 Task: Create List Brand Identity in Board Digital Advertising Strategies to Workspace Digital Strategy Consulting. Create List Target Audience in Board IT Service Desk Management to Workspace Digital Strategy Consulting. Create List Customer Personas in Board Voice of Customer Customer Journey Mapping and Analysis to Workspace Digital Strategy Consulting
Action: Mouse moved to (89, 314)
Screenshot: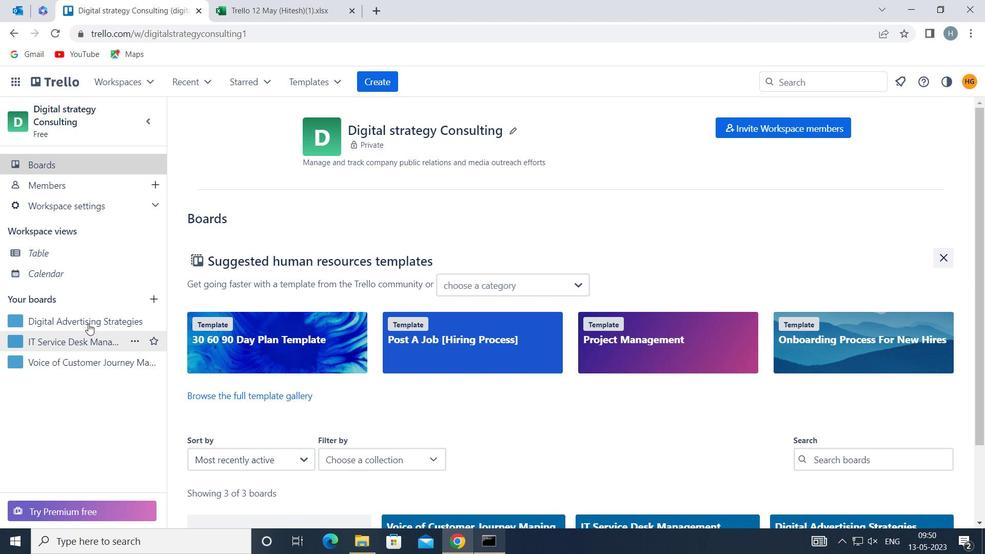 
Action: Mouse pressed left at (89, 314)
Screenshot: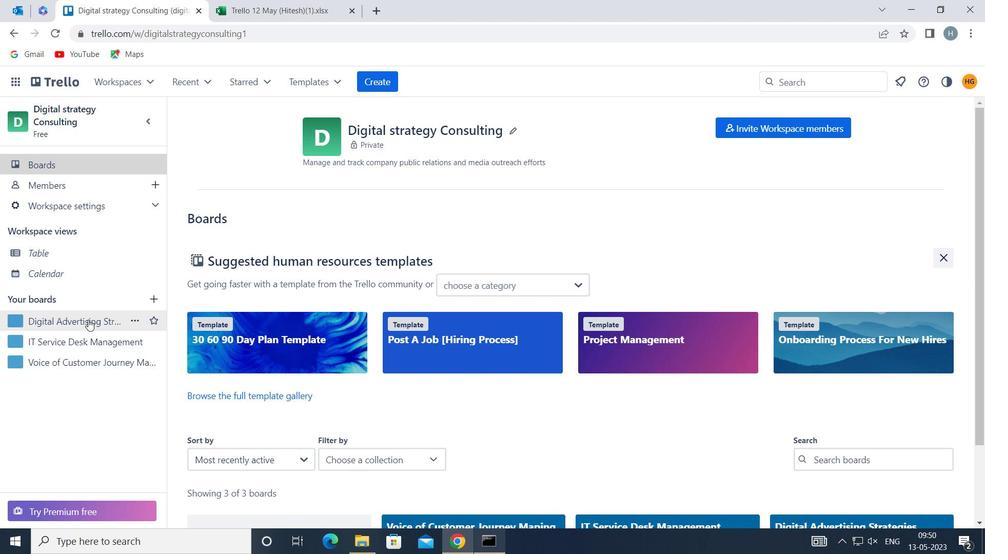 
Action: Mouse moved to (429, 154)
Screenshot: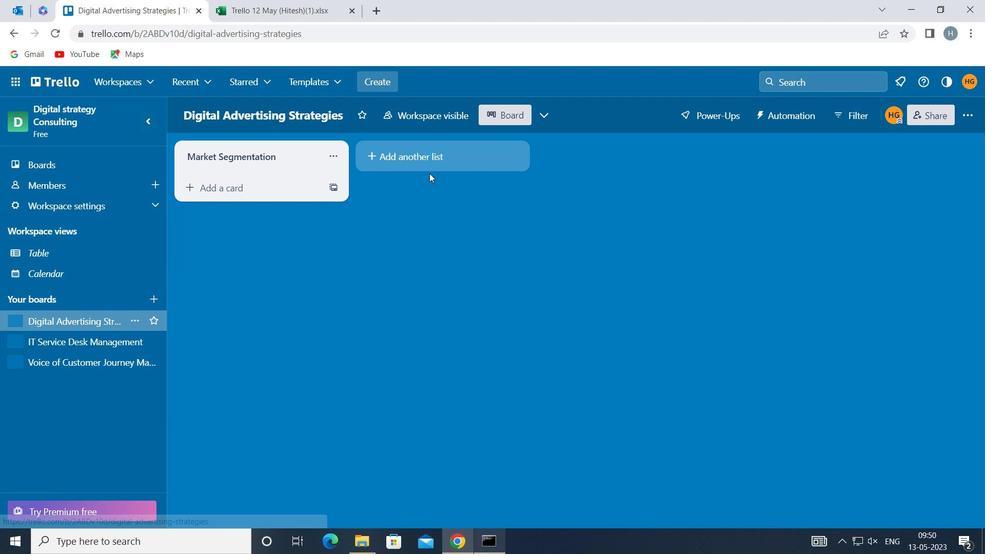 
Action: Mouse pressed left at (429, 154)
Screenshot: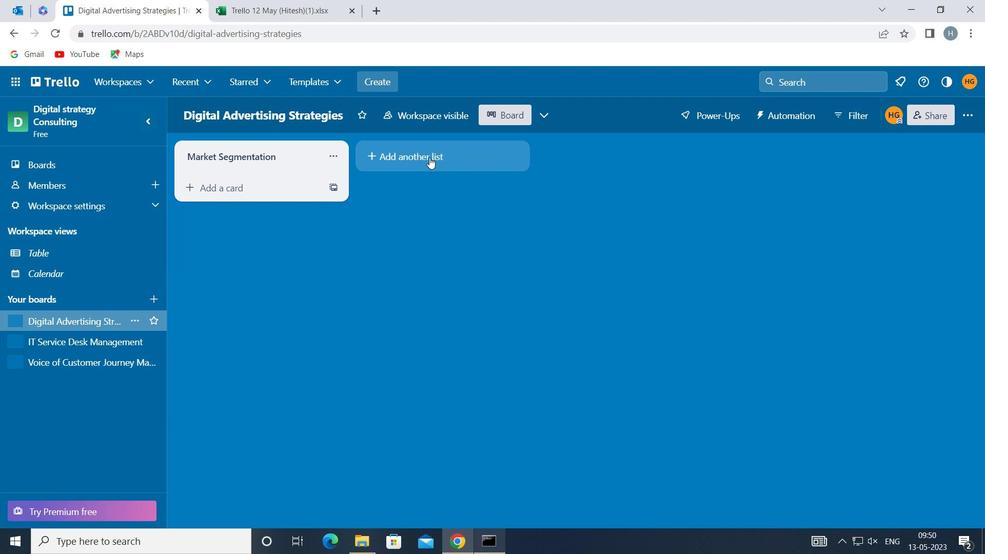 
Action: Mouse moved to (424, 156)
Screenshot: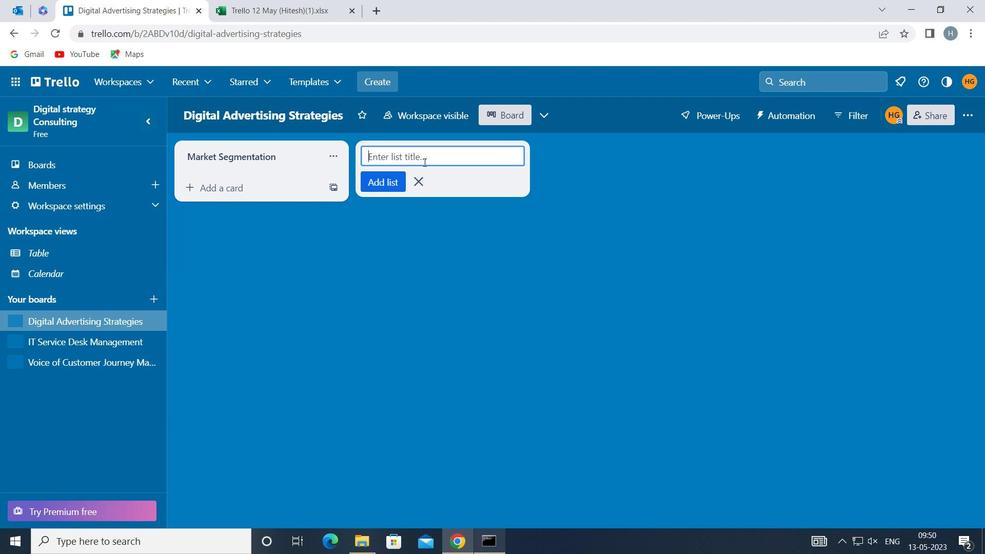 
Action: Mouse pressed left at (424, 156)
Screenshot: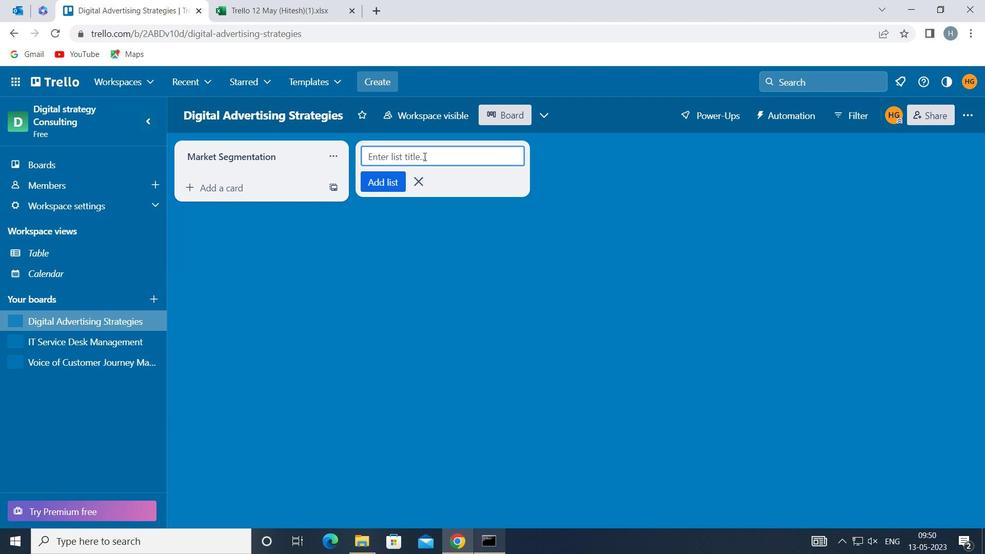 
Action: Key pressed <Key.shift>BRAND<Key.space><Key.shift>IDENTITY
Screenshot: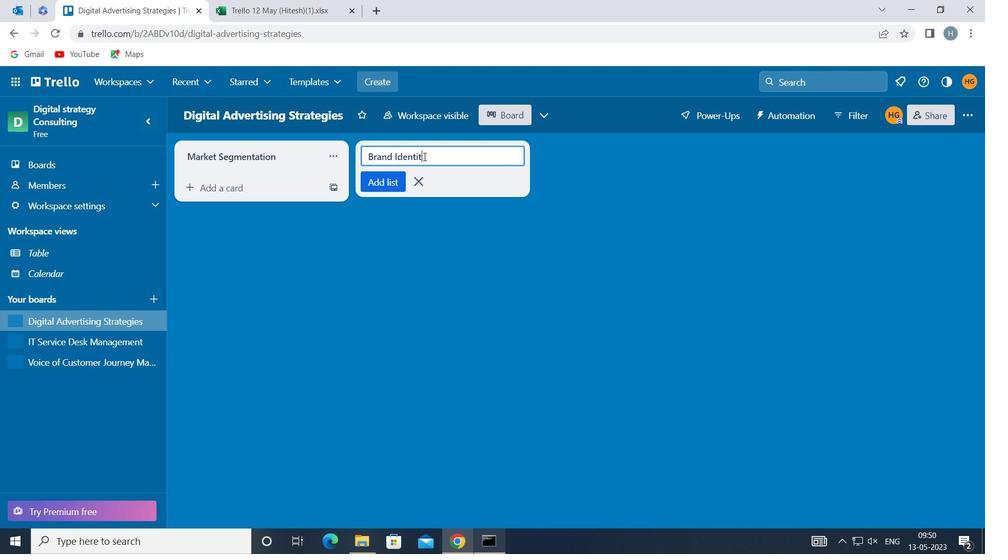 
Action: Mouse moved to (385, 180)
Screenshot: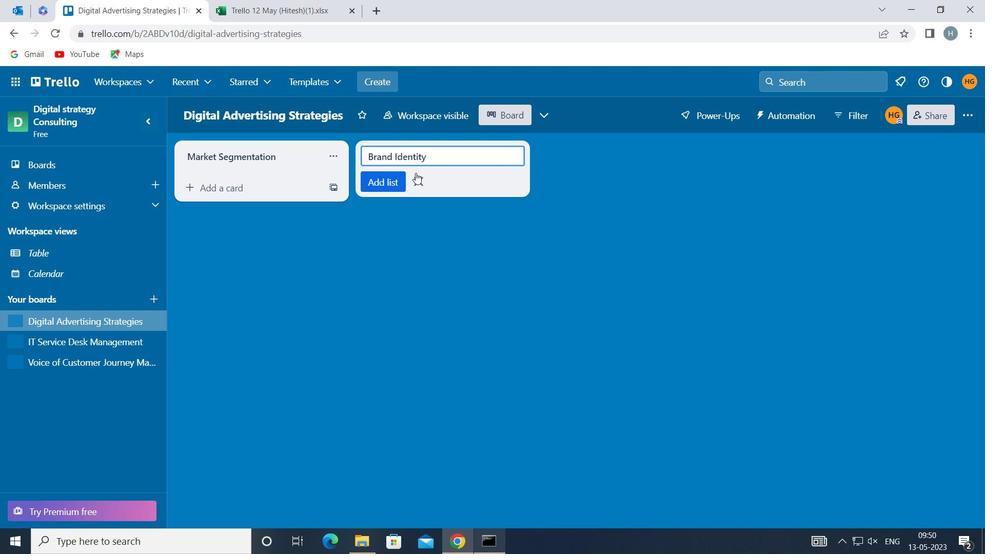 
Action: Mouse pressed left at (385, 180)
Screenshot: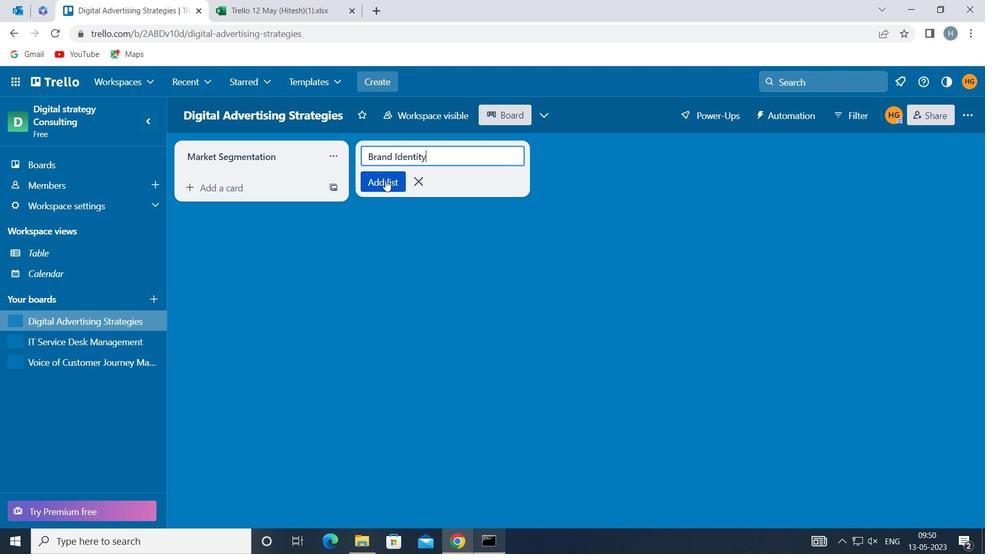 
Action: Mouse moved to (393, 252)
Screenshot: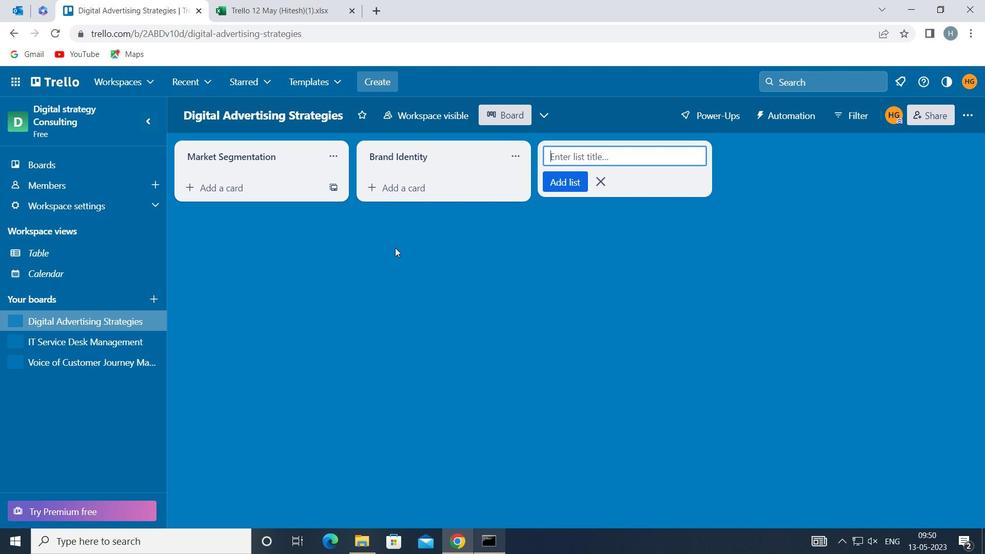 
Action: Mouse pressed left at (393, 252)
Screenshot: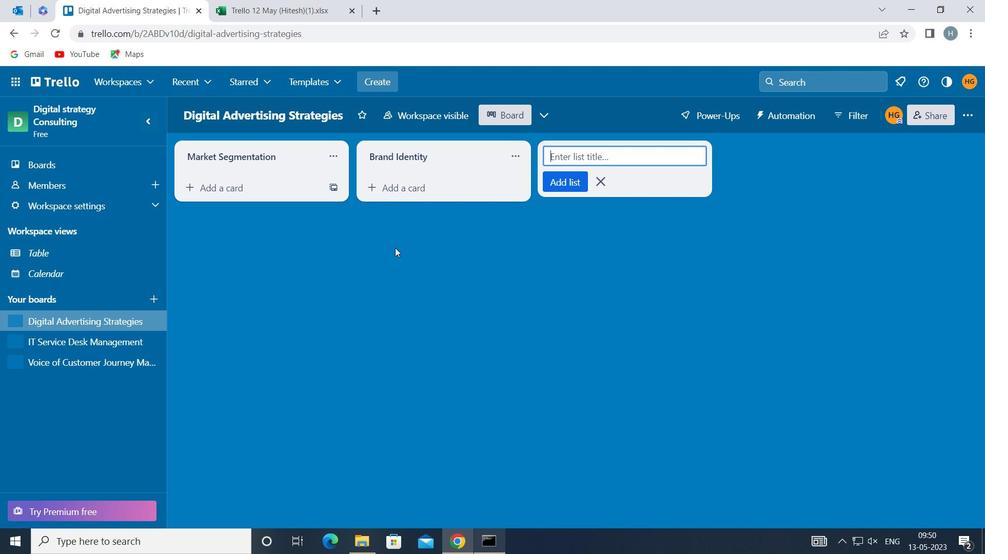 
Action: Mouse moved to (47, 338)
Screenshot: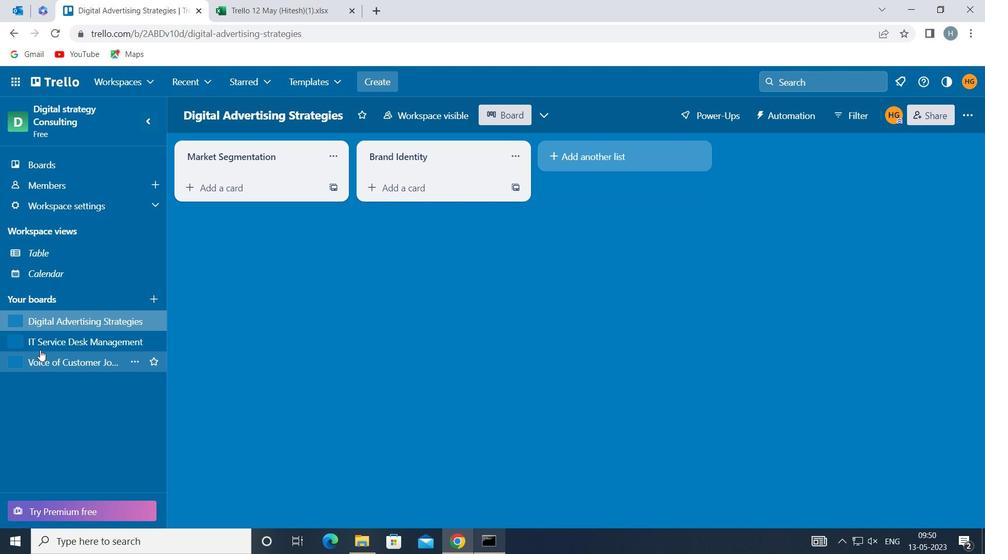 
Action: Mouse pressed left at (47, 338)
Screenshot: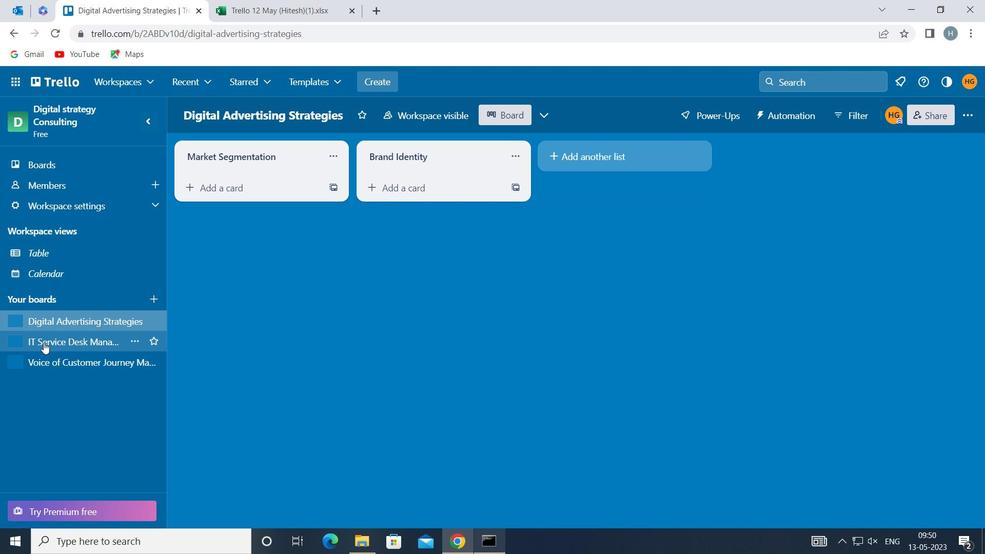 
Action: Mouse moved to (433, 153)
Screenshot: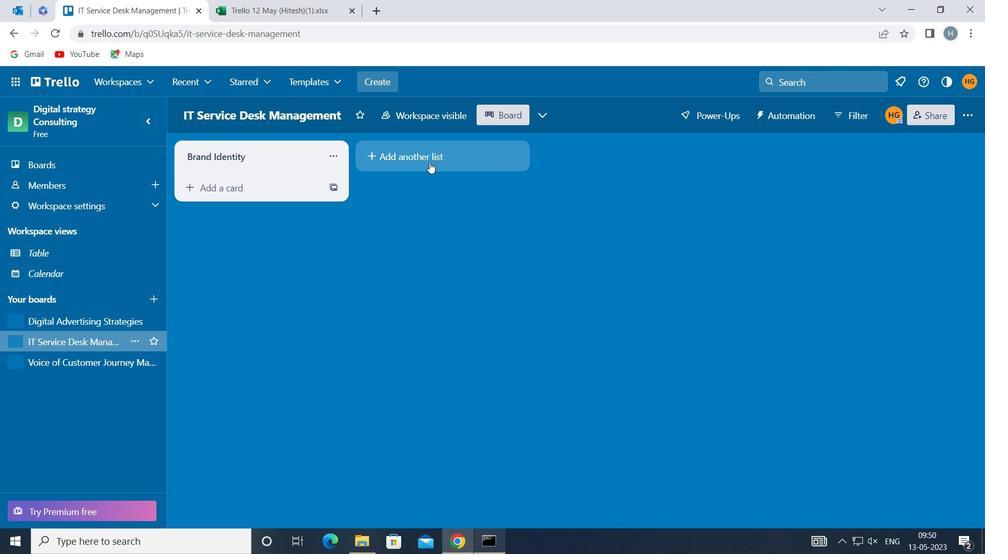 
Action: Mouse pressed left at (433, 153)
Screenshot: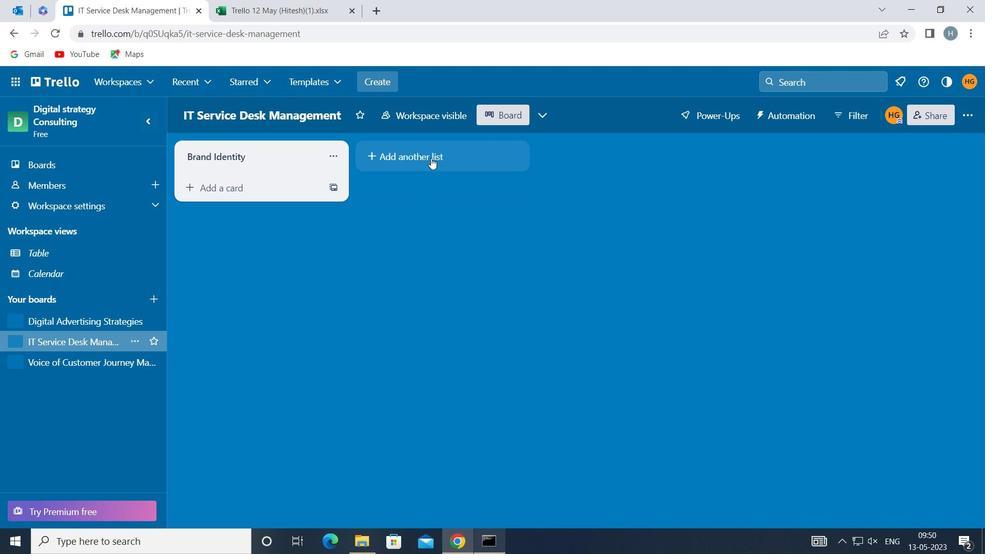 
Action: Mouse moved to (435, 154)
Screenshot: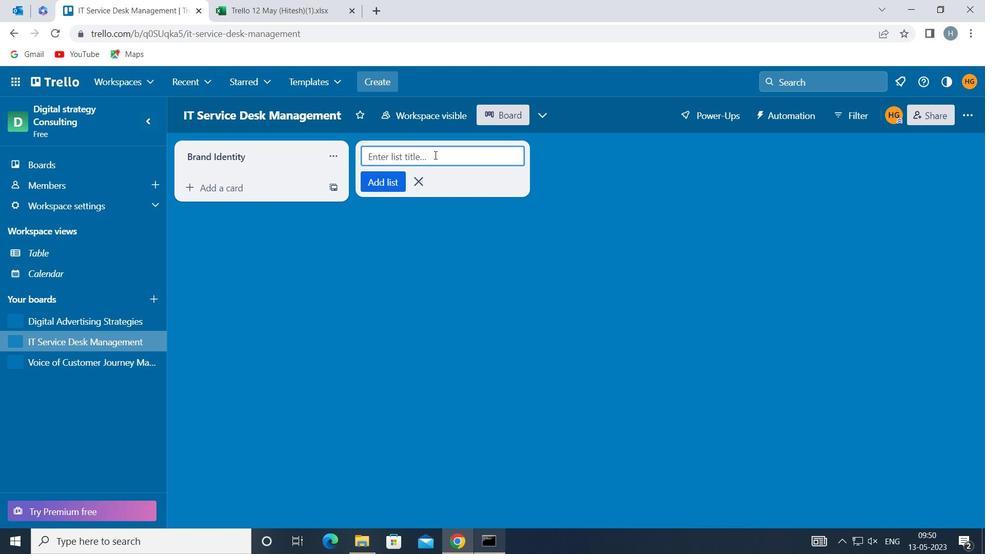 
Action: Mouse pressed left at (435, 154)
Screenshot: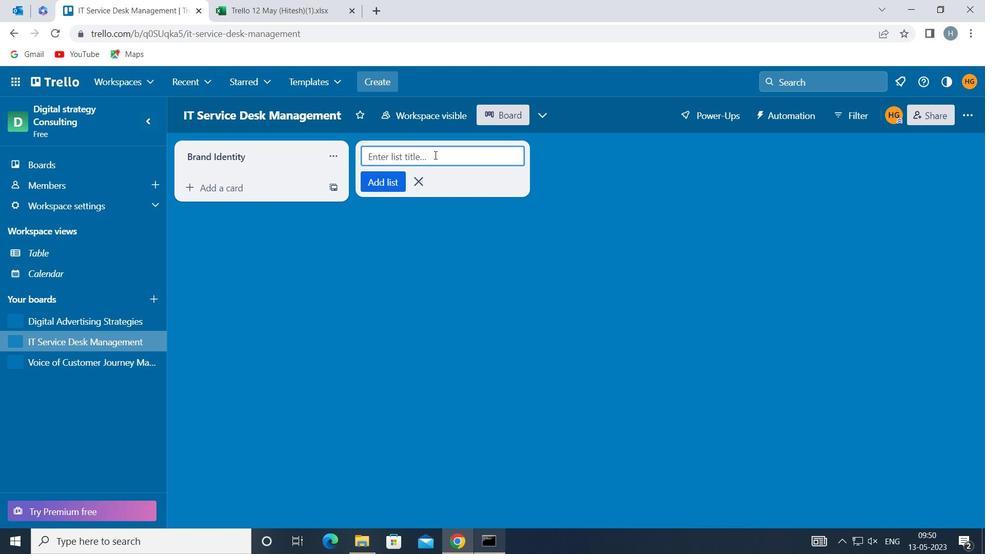 
Action: Key pressed <Key.shift>TARGET<Key.space><Key.shift>AUDIENCE
Screenshot: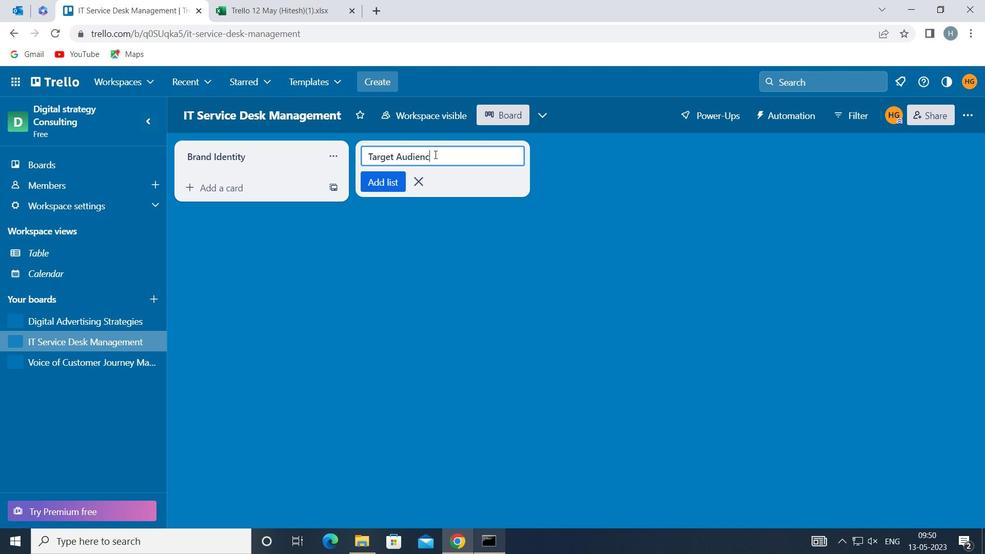 
Action: Mouse moved to (393, 177)
Screenshot: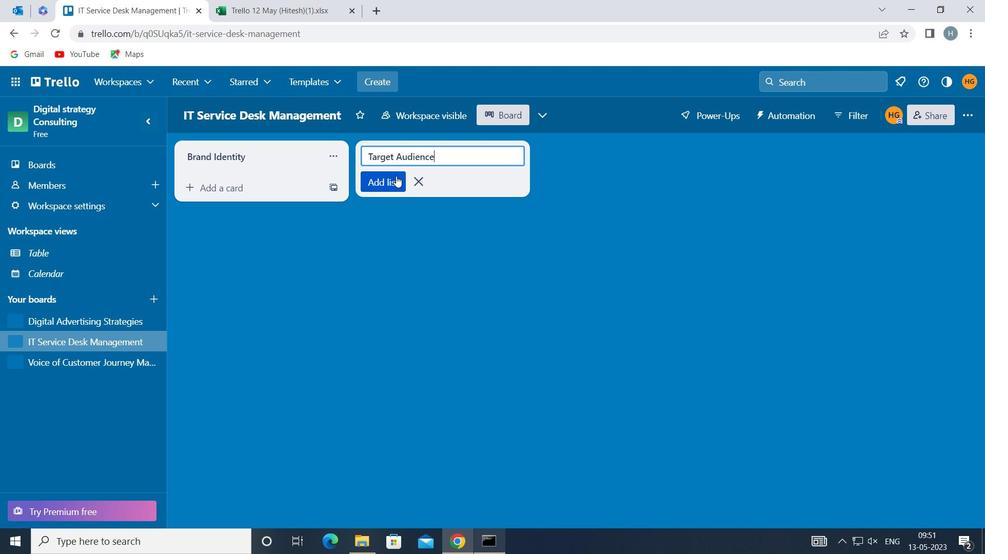 
Action: Mouse pressed left at (393, 177)
Screenshot: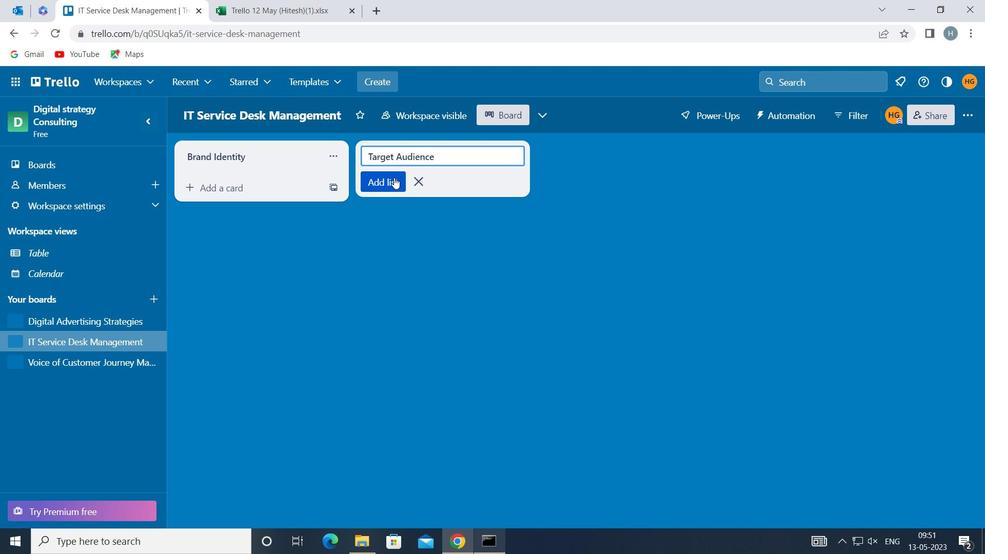 
Action: Mouse moved to (393, 254)
Screenshot: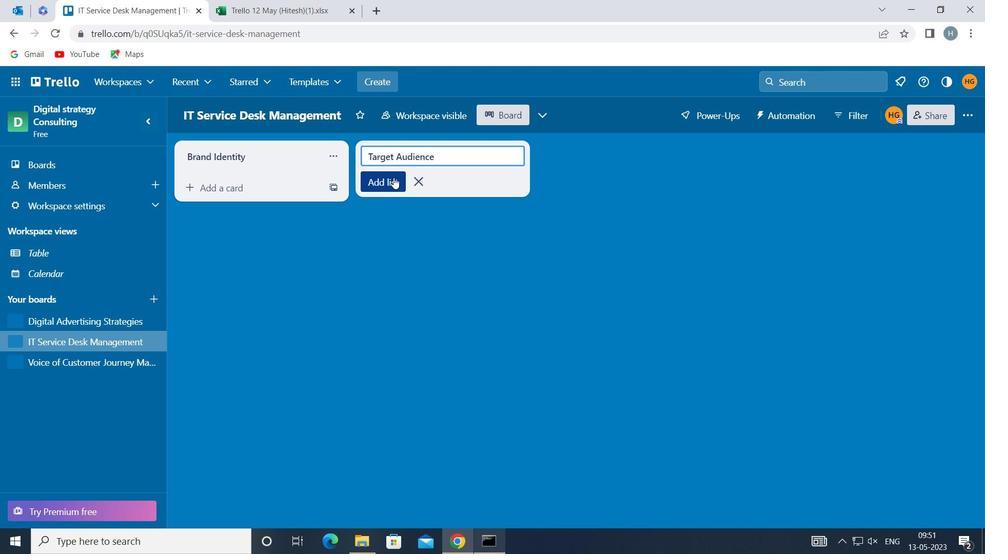 
Action: Mouse pressed left at (393, 254)
Screenshot: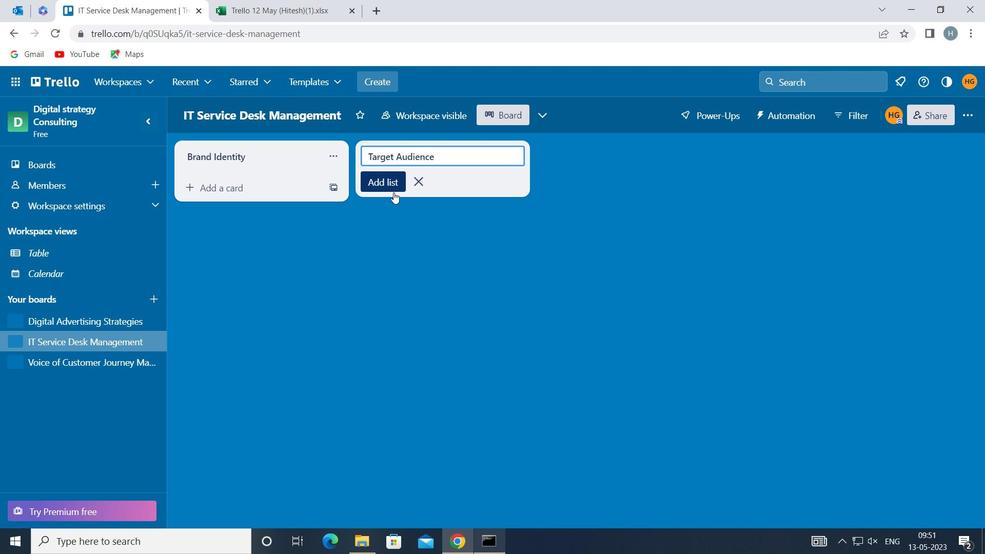 
Action: Mouse moved to (91, 362)
Screenshot: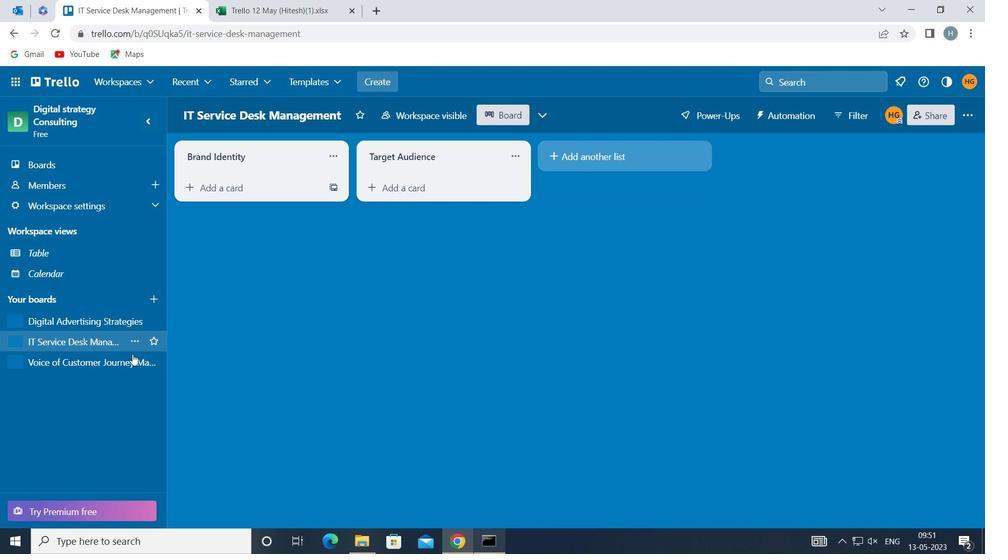 
Action: Mouse pressed left at (91, 362)
Screenshot: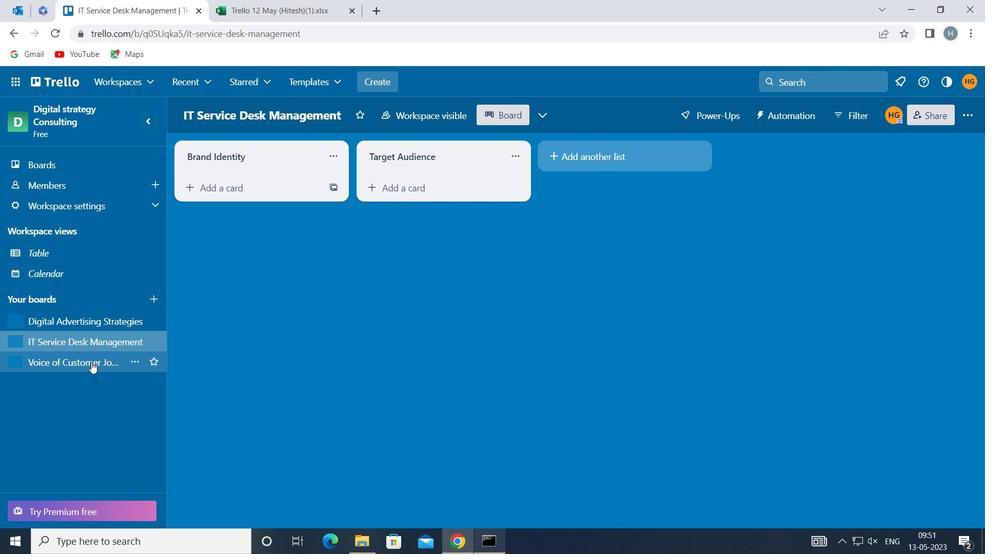 
Action: Mouse moved to (424, 161)
Screenshot: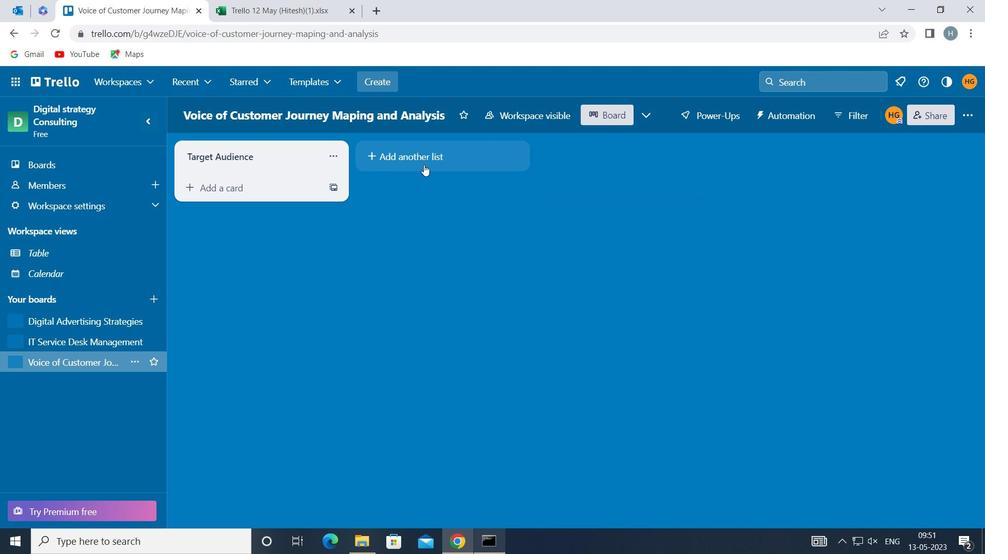 
Action: Mouse pressed left at (424, 161)
Screenshot: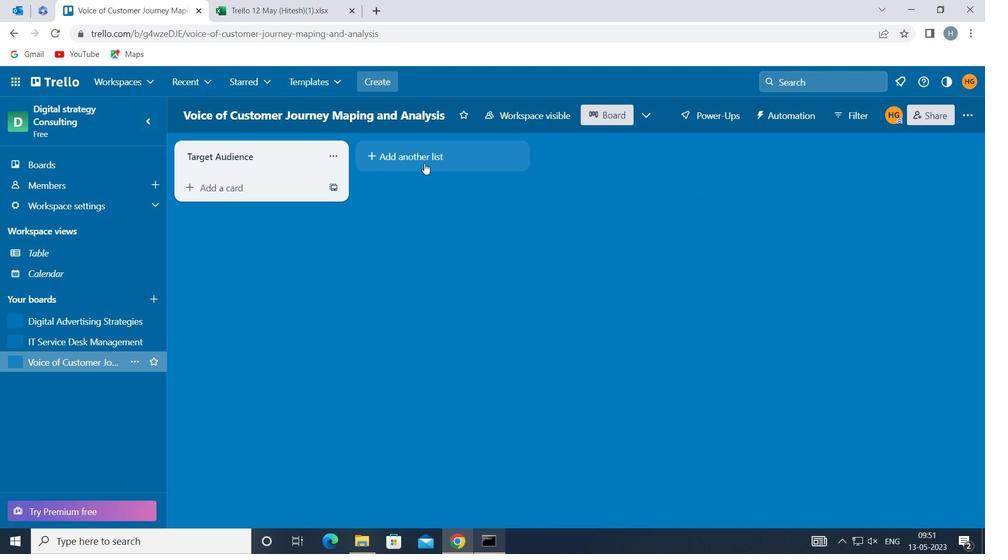 
Action: Mouse moved to (427, 158)
Screenshot: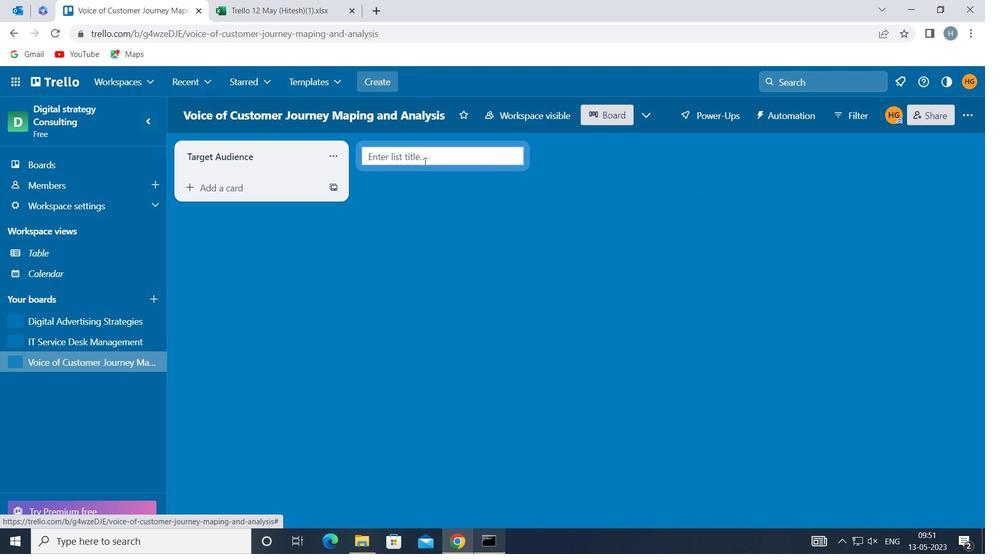 
Action: Mouse pressed left at (427, 158)
Screenshot: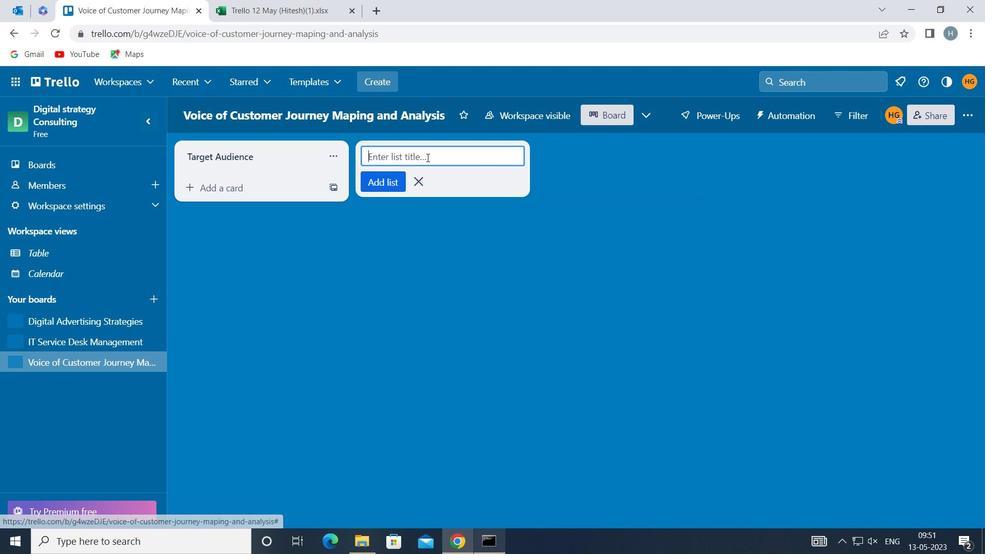
Action: Key pressed <Key.shift>CUSTOMER<Key.space><Key.shift>PERSONAS
Screenshot: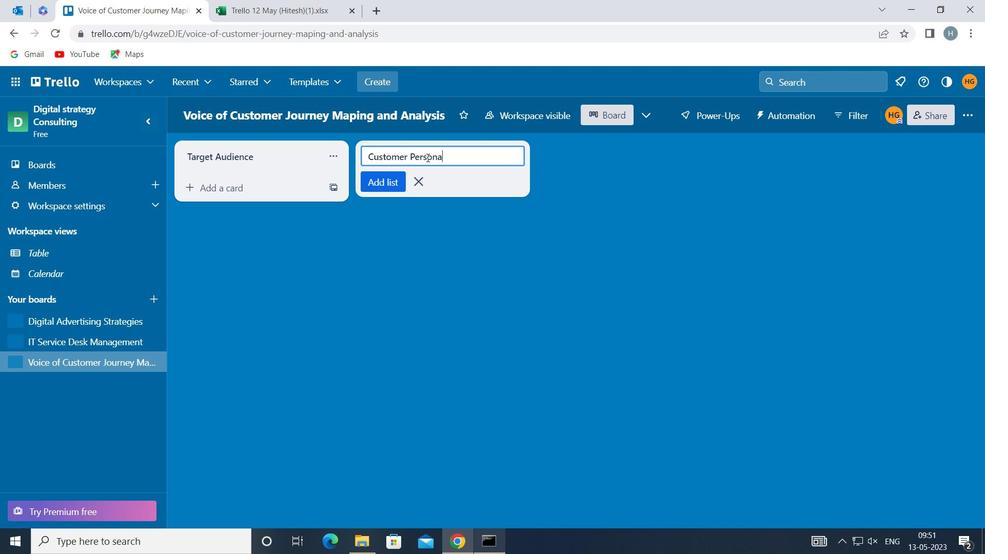 
Action: Mouse moved to (376, 178)
Screenshot: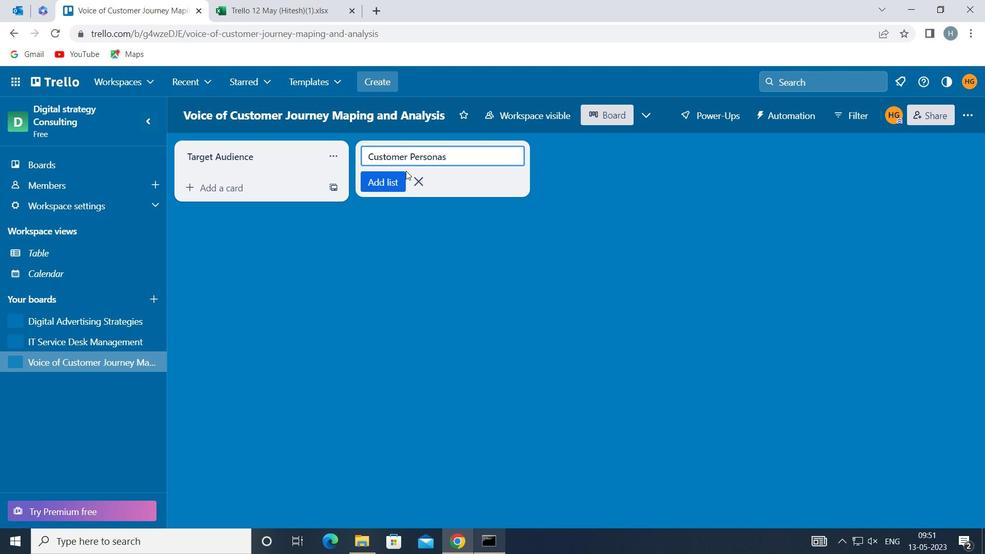 
Action: Mouse pressed left at (376, 178)
Screenshot: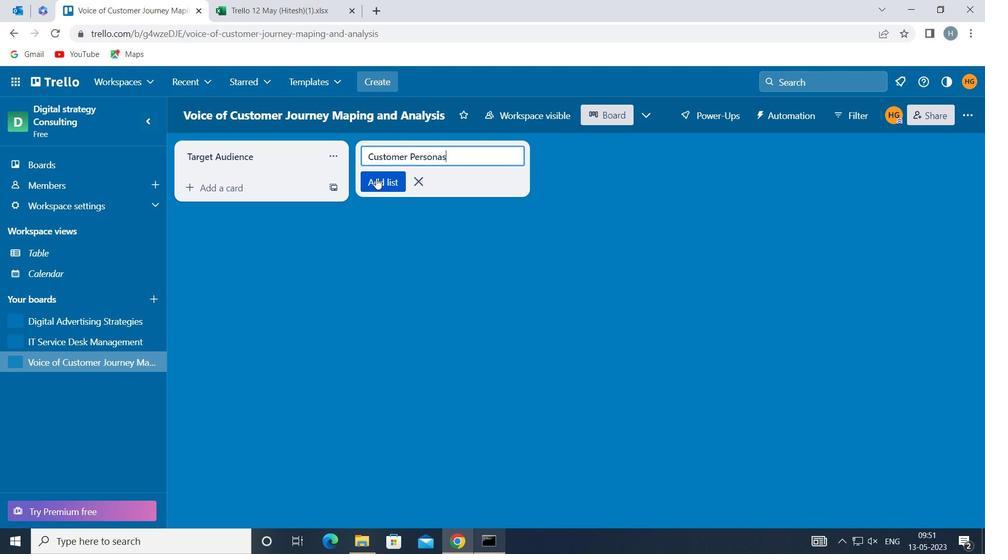 
Action: Mouse moved to (367, 268)
Screenshot: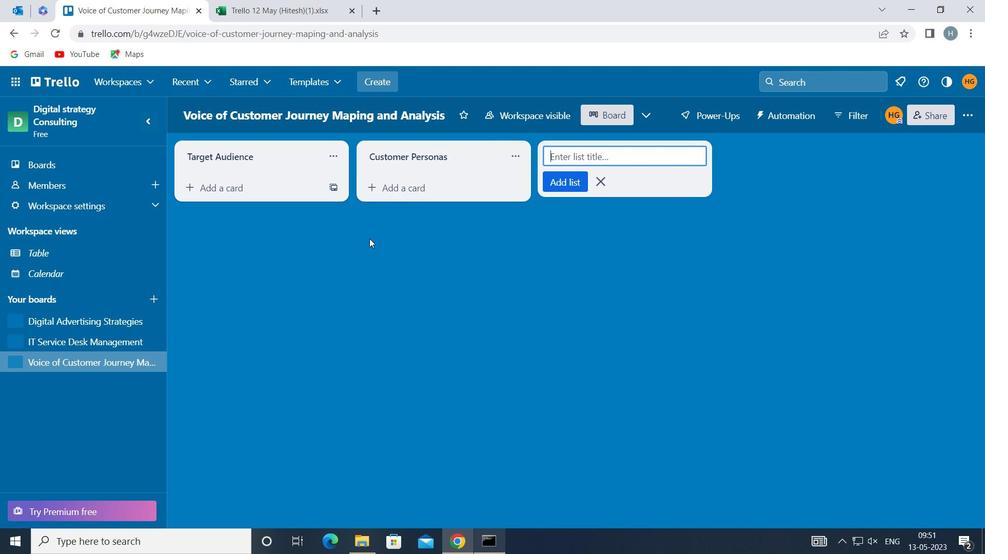 
Action: Mouse pressed left at (367, 268)
Screenshot: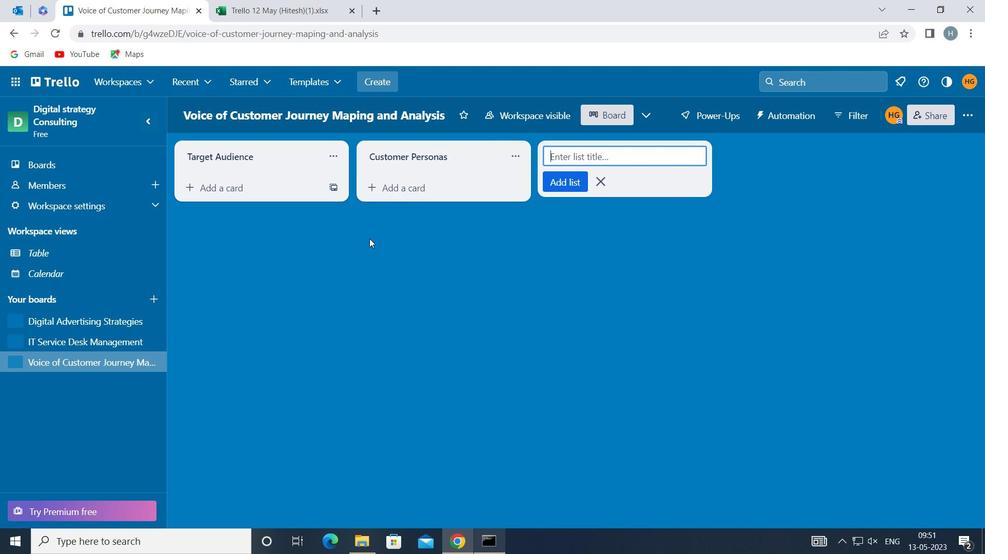 
Action: Mouse moved to (368, 268)
Screenshot: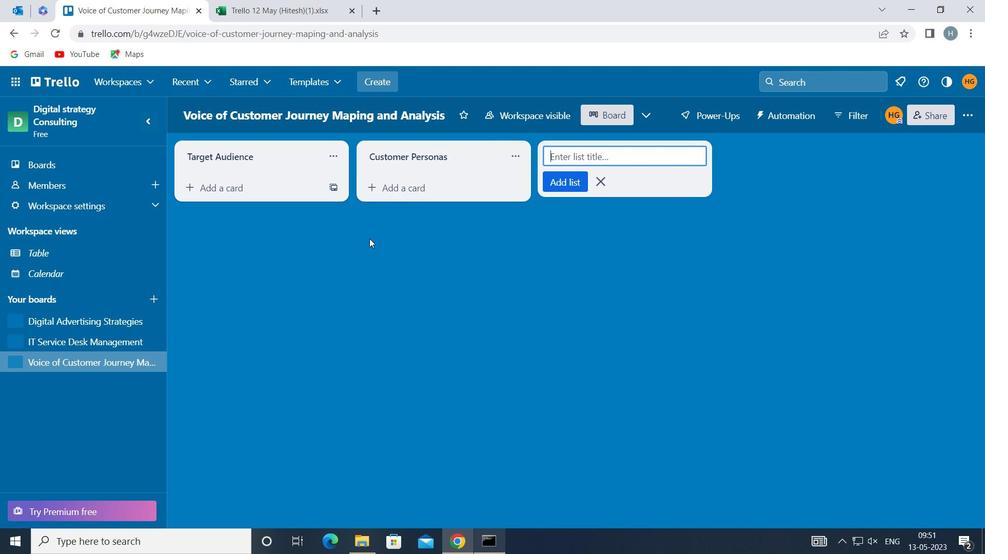 
Action: Key pressed <Key.f8>
Screenshot: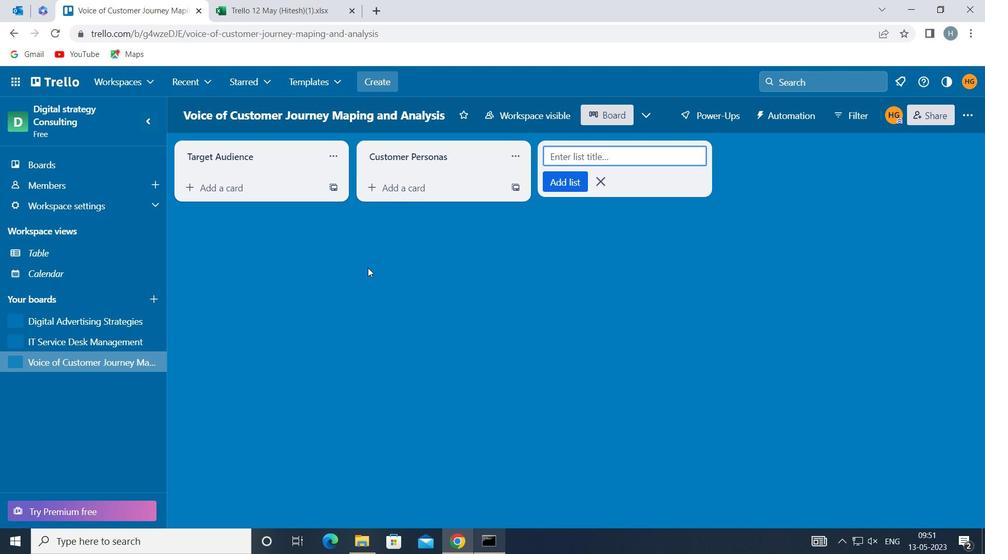 
